 Task: Change  the formatting of the data  Which is Greater than 10 in conditional formating, put the option 'Green Fill with Dark Green Text. 'In the sheet   Prime Sales   book
Action: Mouse moved to (25, 176)
Screenshot: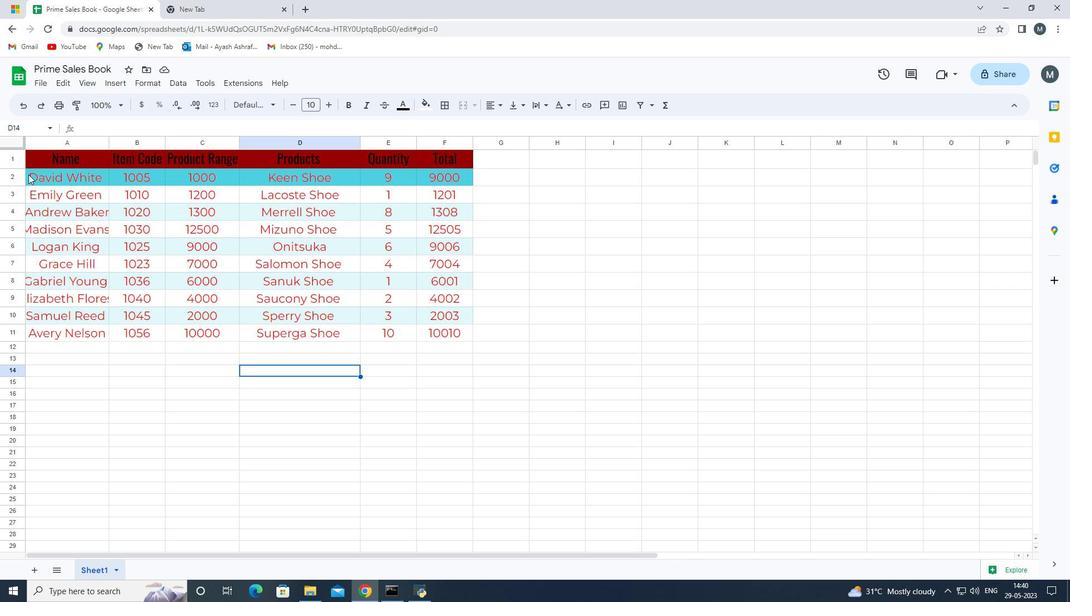 
Action: Mouse pressed left at (25, 176)
Screenshot: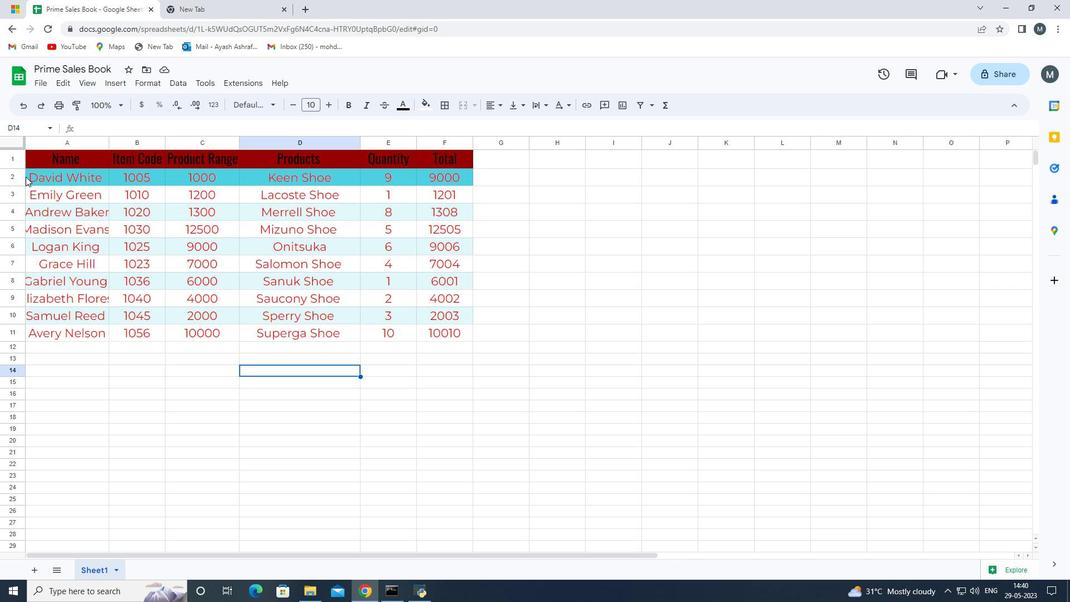 
Action: Mouse moved to (160, 81)
Screenshot: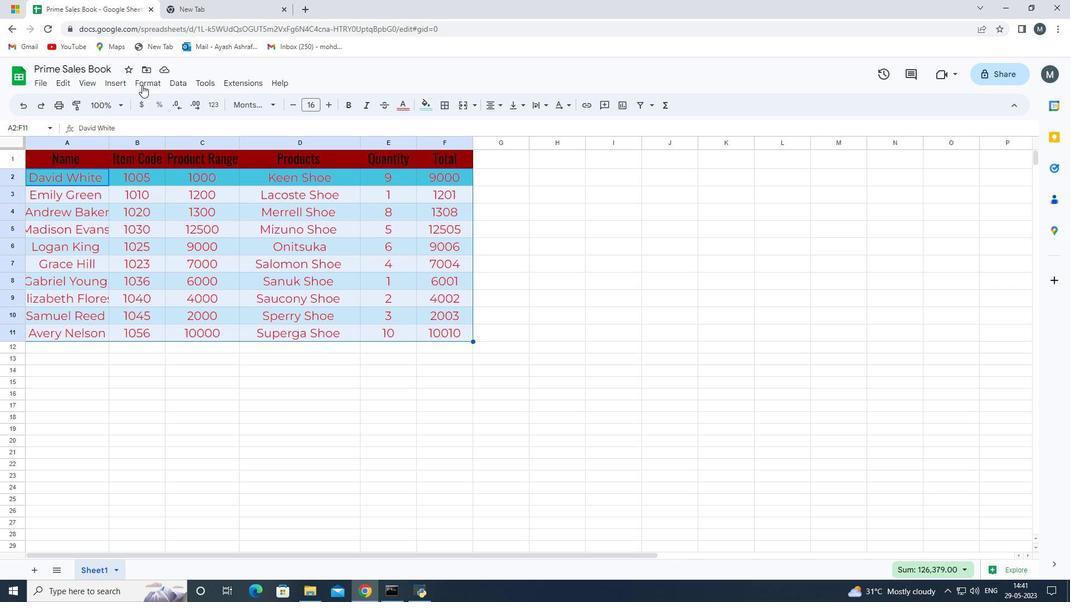 
Action: Mouse pressed left at (160, 81)
Screenshot: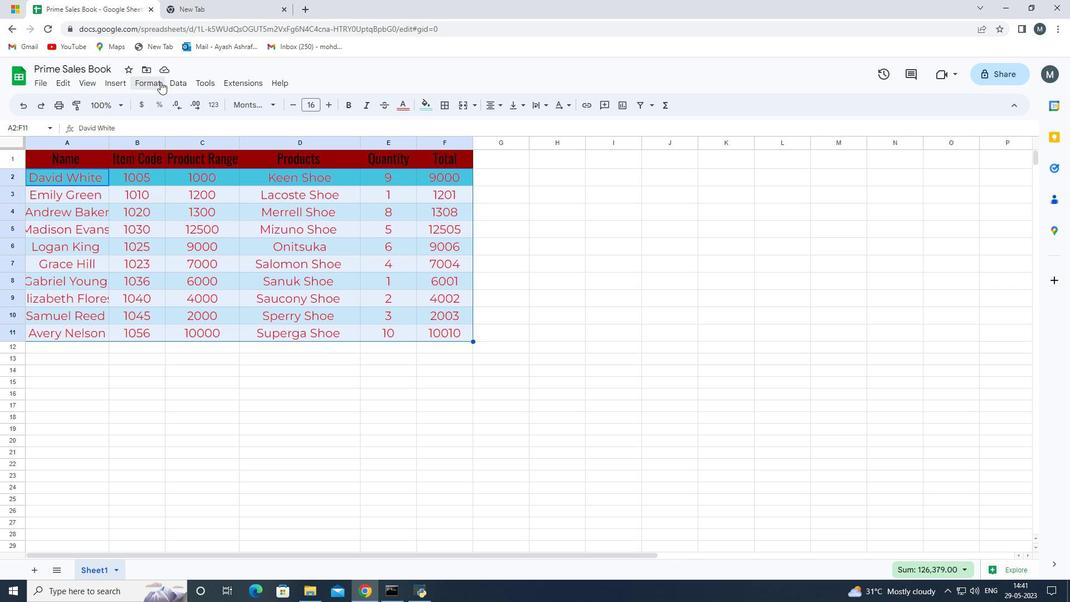 
Action: Mouse moved to (141, 86)
Screenshot: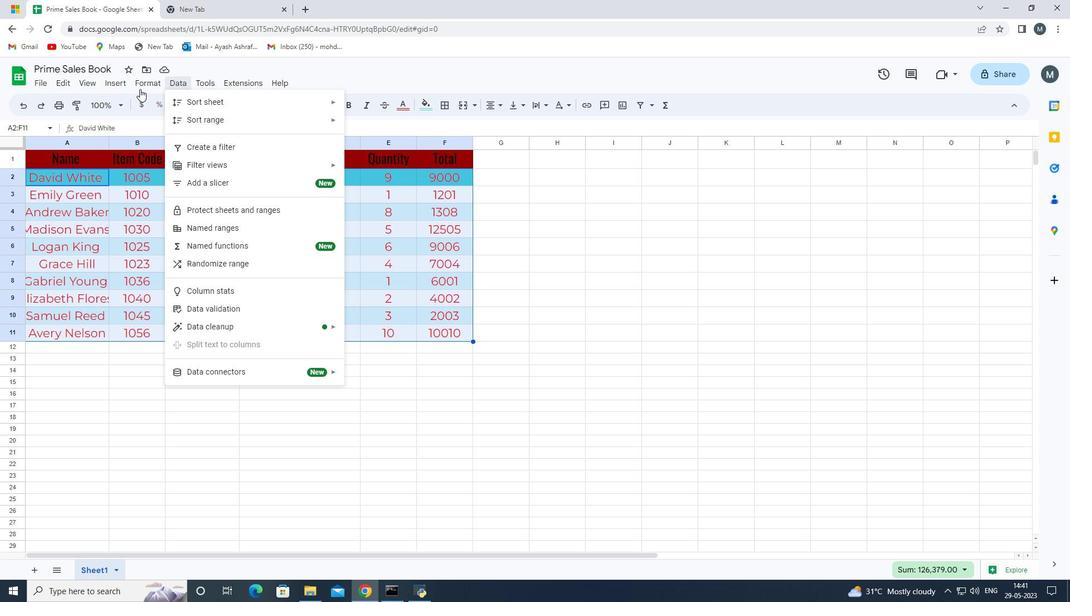 
Action: Mouse pressed left at (141, 86)
Screenshot: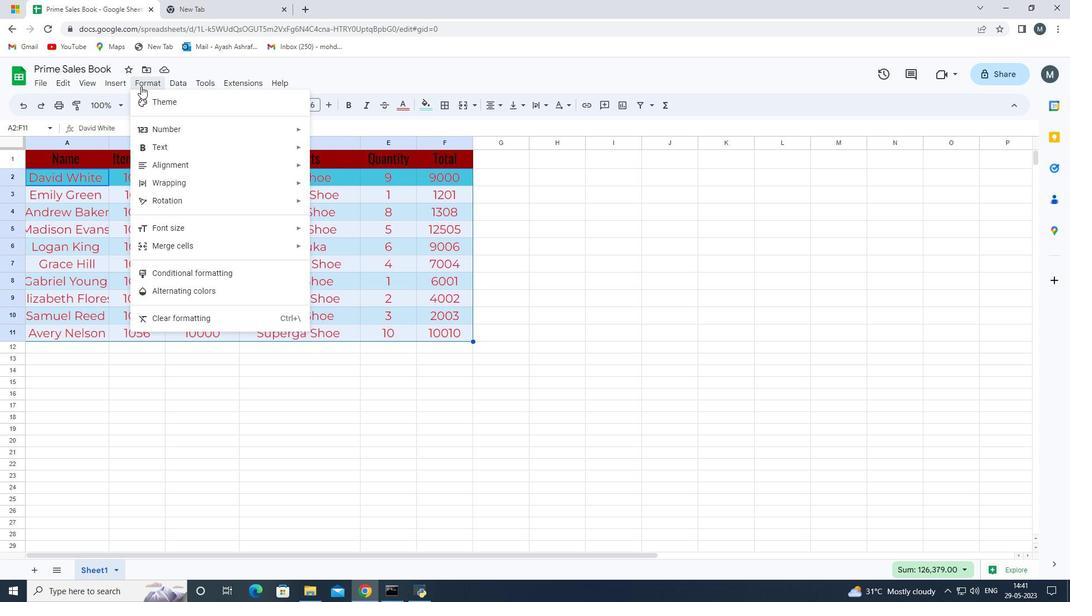 
Action: Mouse moved to (147, 86)
Screenshot: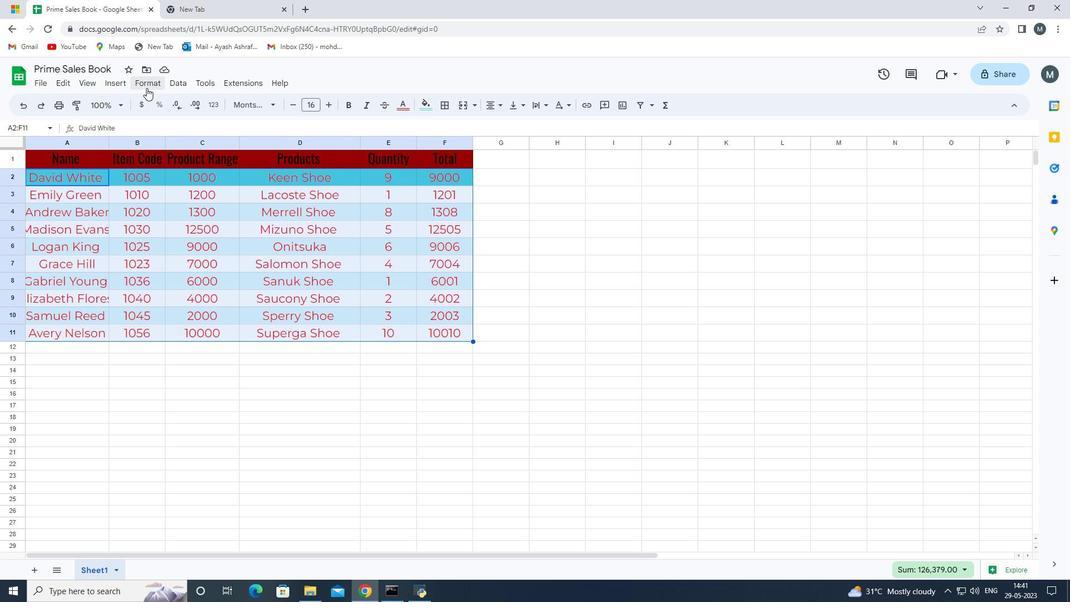 
Action: Mouse pressed left at (147, 86)
Screenshot: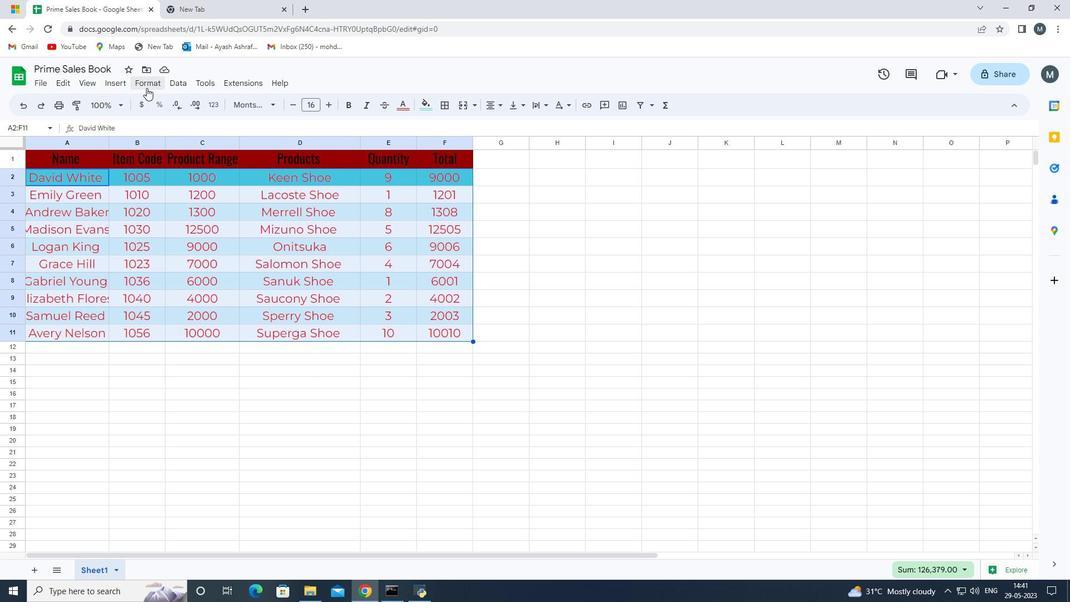 
Action: Mouse moved to (199, 274)
Screenshot: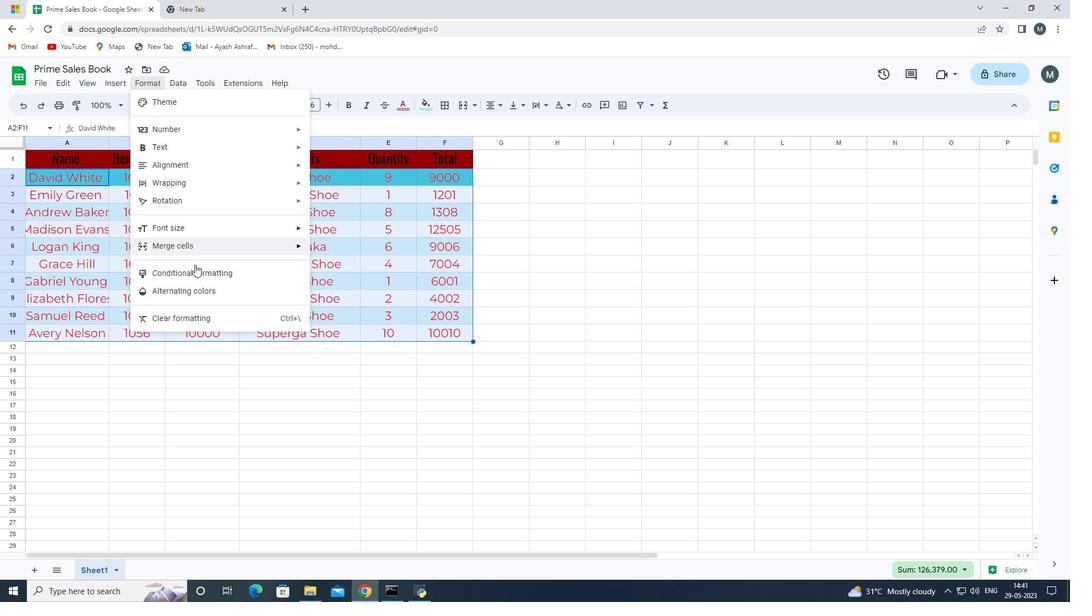 
Action: Mouse pressed left at (199, 274)
Screenshot: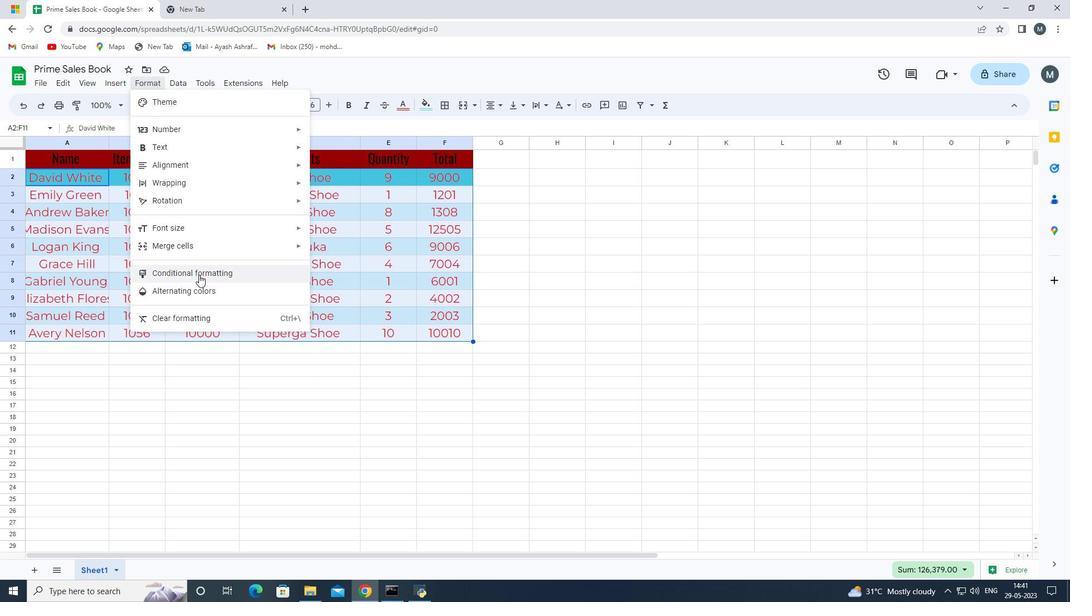 
Action: Mouse moved to (910, 253)
Screenshot: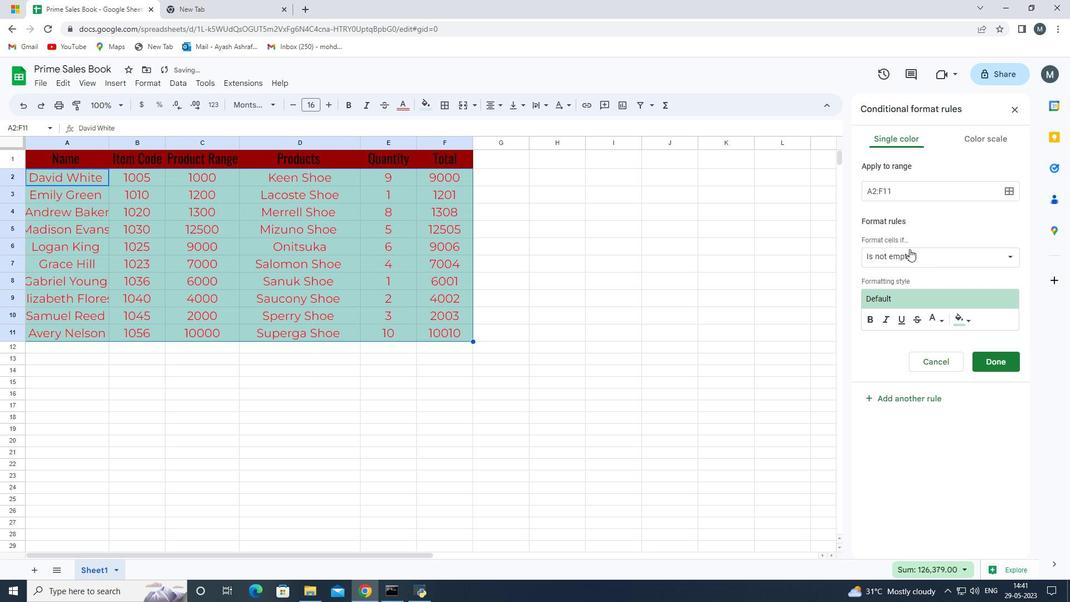 
Action: Mouse pressed left at (910, 253)
Screenshot: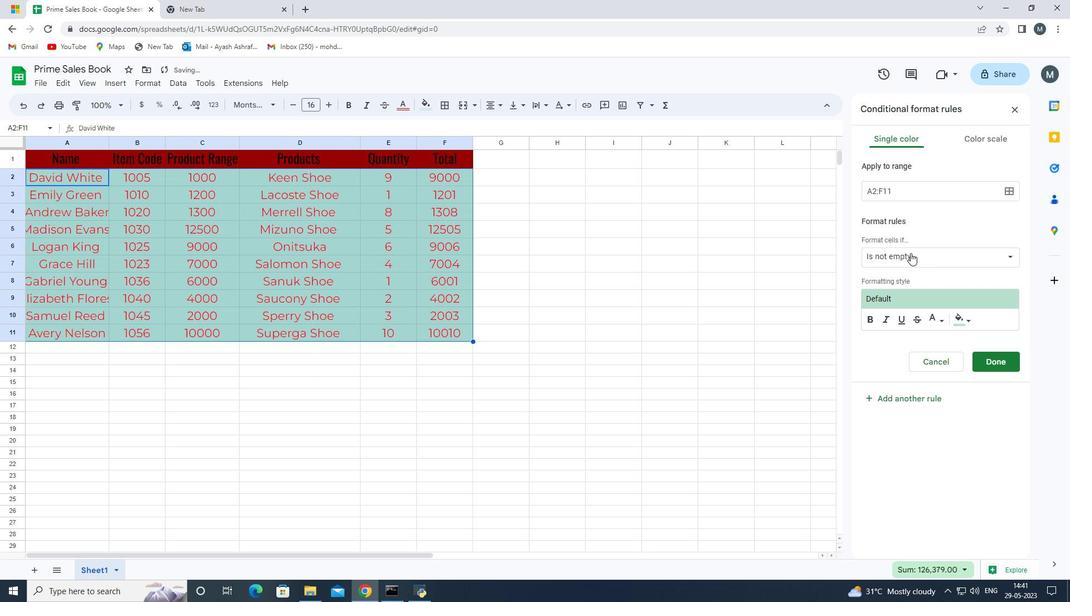 
Action: Mouse moved to (927, 437)
Screenshot: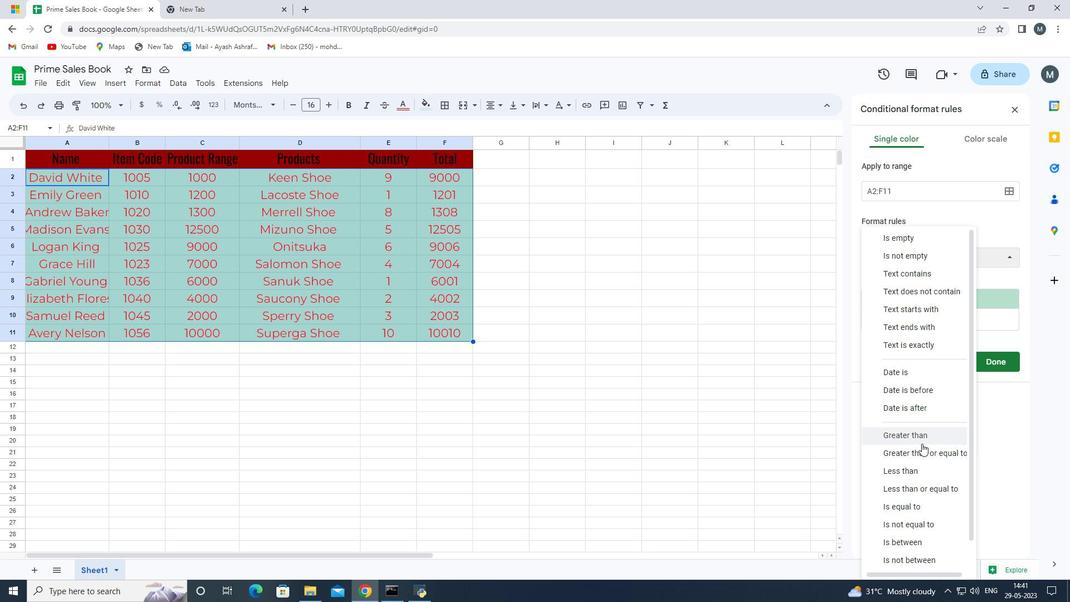 
Action: Mouse pressed left at (927, 437)
Screenshot: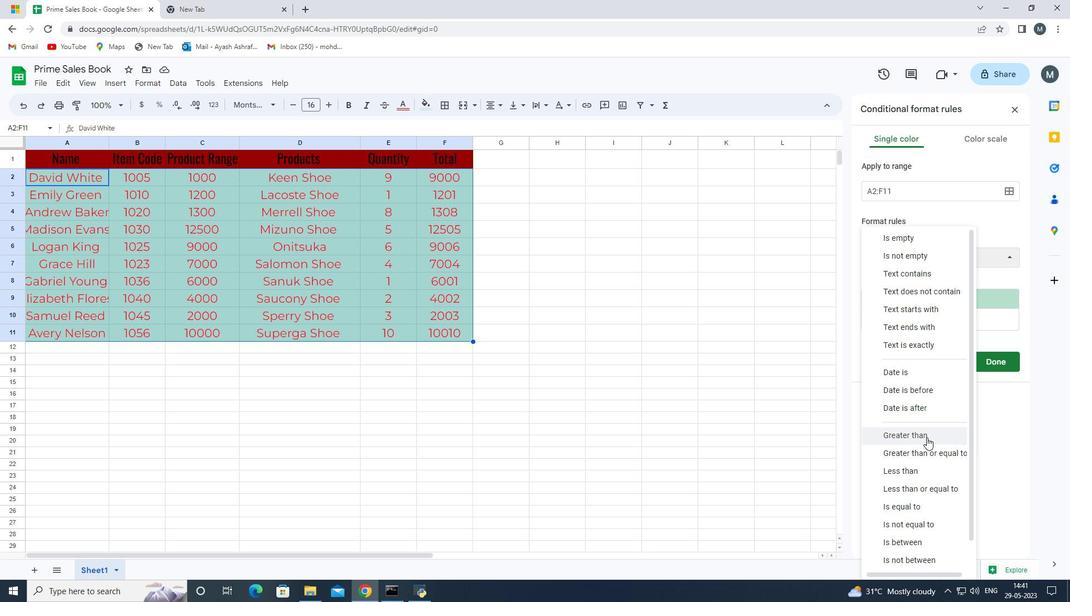 
Action: Mouse moved to (906, 283)
Screenshot: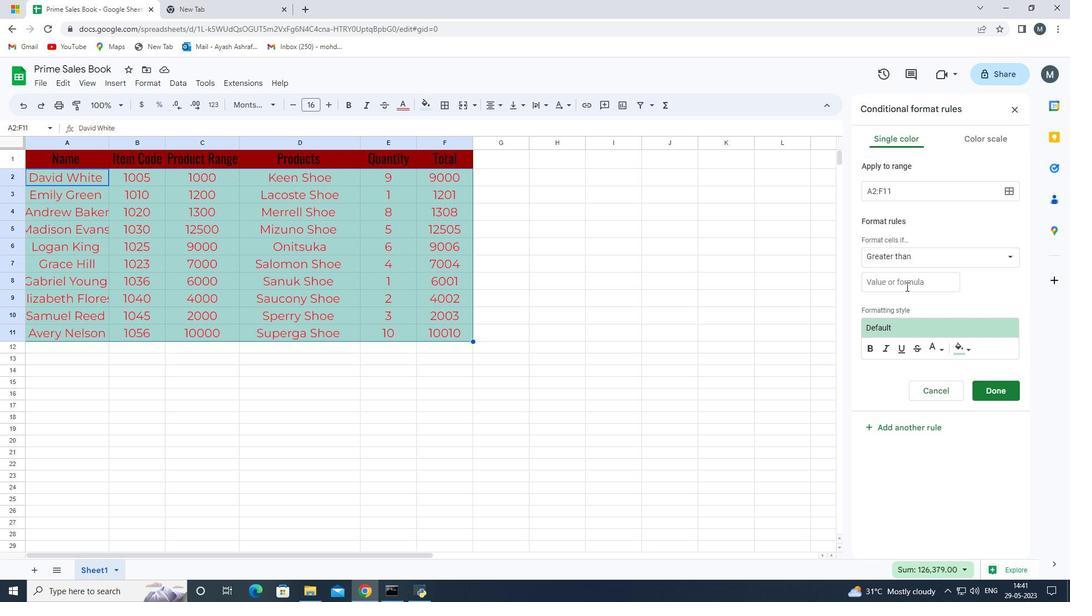 
Action: Mouse pressed left at (906, 283)
Screenshot: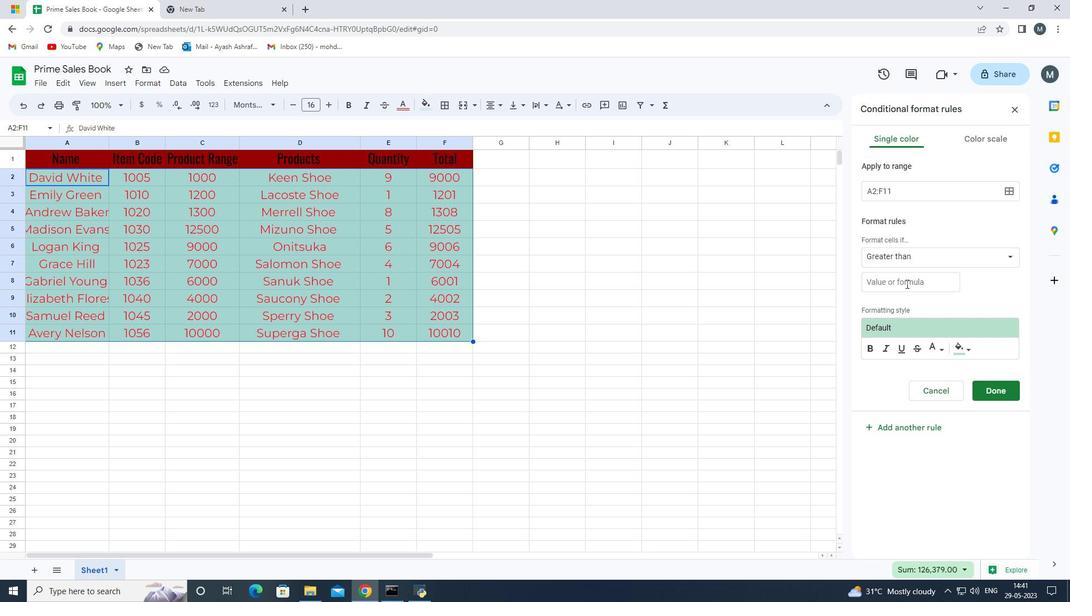 
Action: Key pressed 10
Screenshot: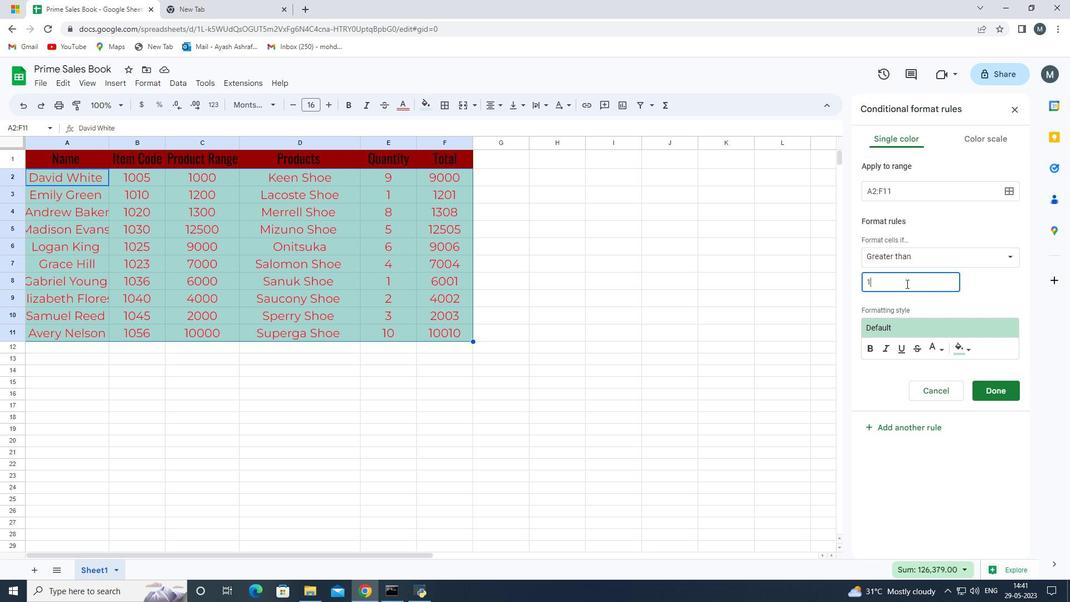 
Action: Mouse moved to (969, 348)
Screenshot: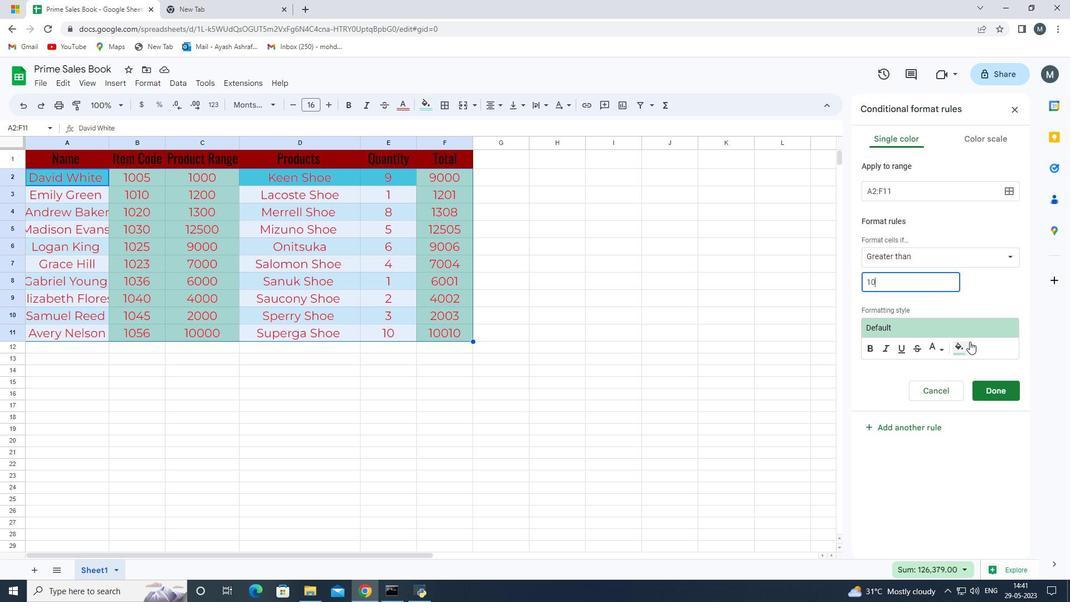
Action: Mouse pressed left at (969, 348)
Screenshot: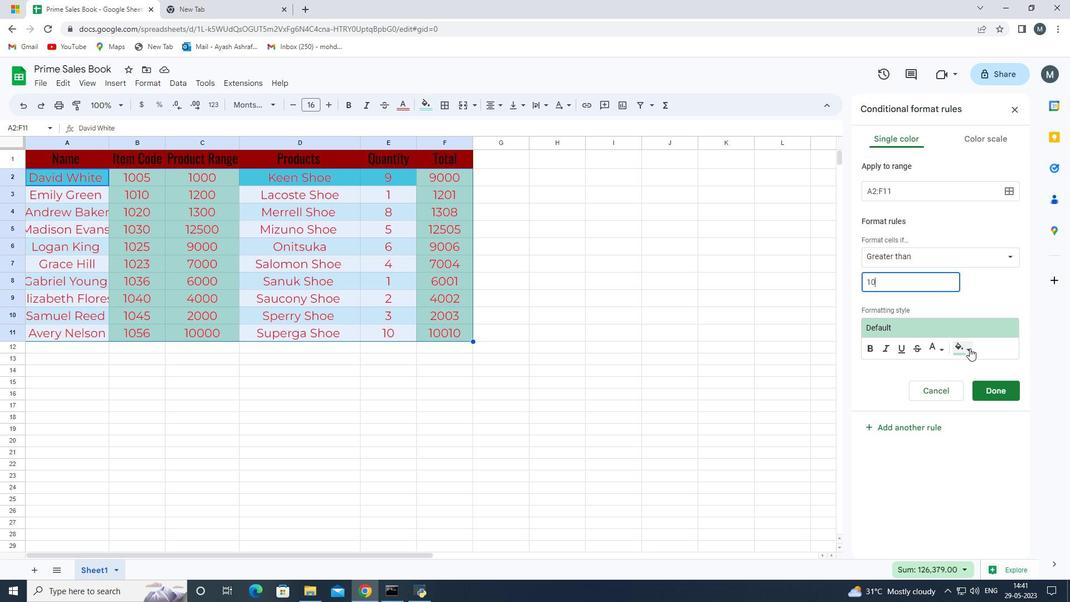
Action: Mouse moved to (899, 403)
Screenshot: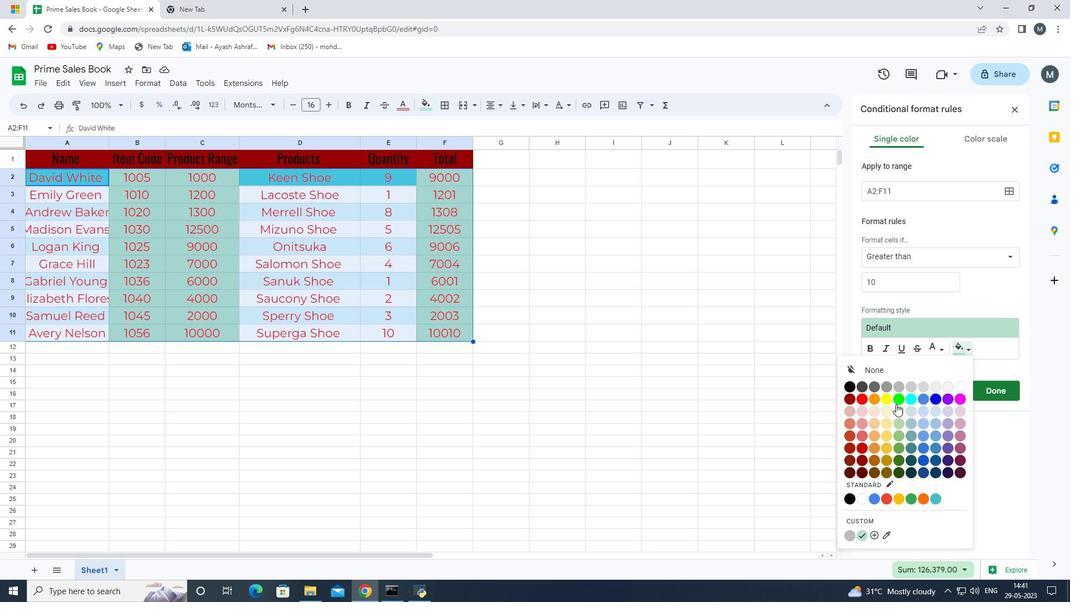
Action: Mouse pressed left at (899, 403)
Screenshot: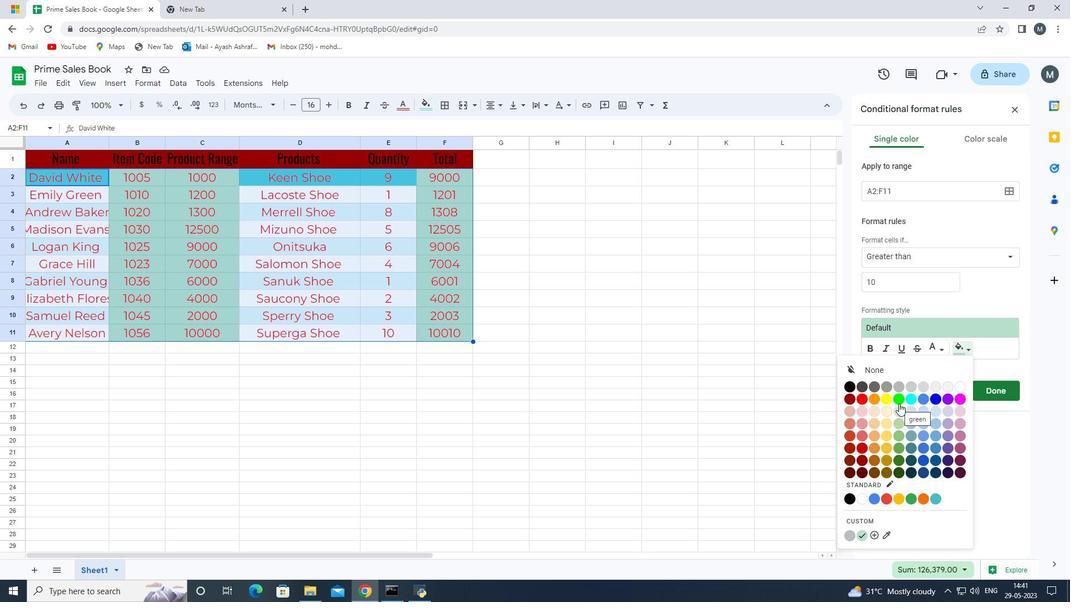 
Action: Mouse moved to (934, 351)
Screenshot: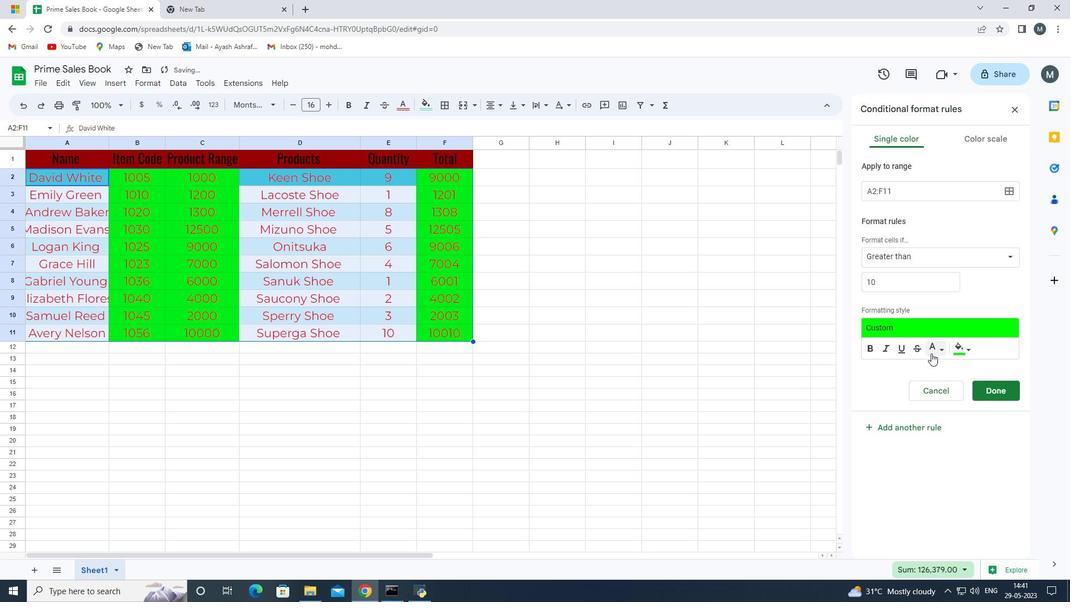 
Action: Mouse pressed left at (934, 351)
Screenshot: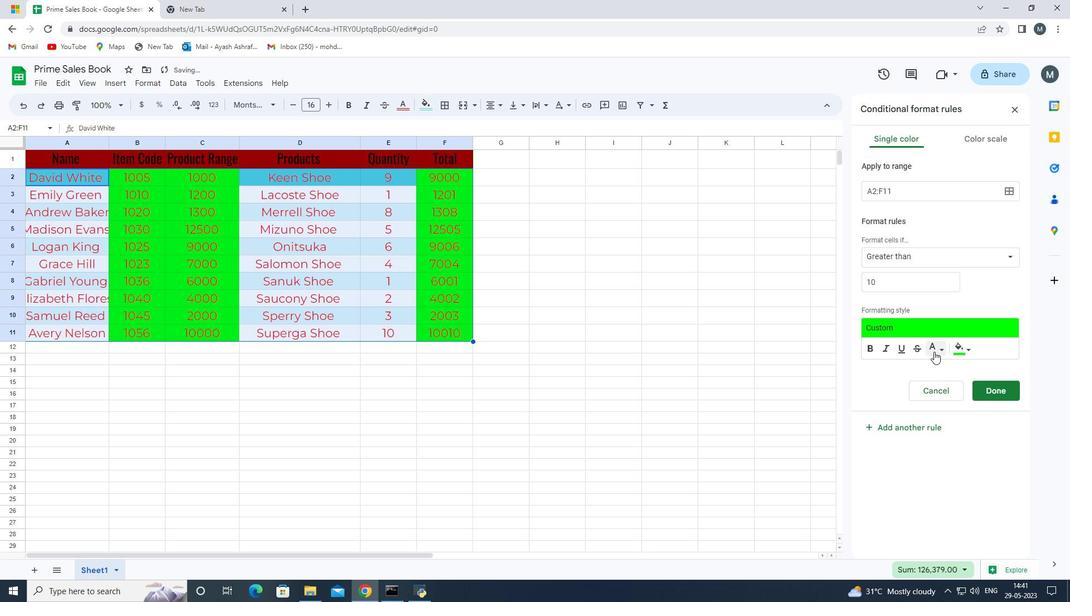 
Action: Mouse moved to (988, 401)
Screenshot: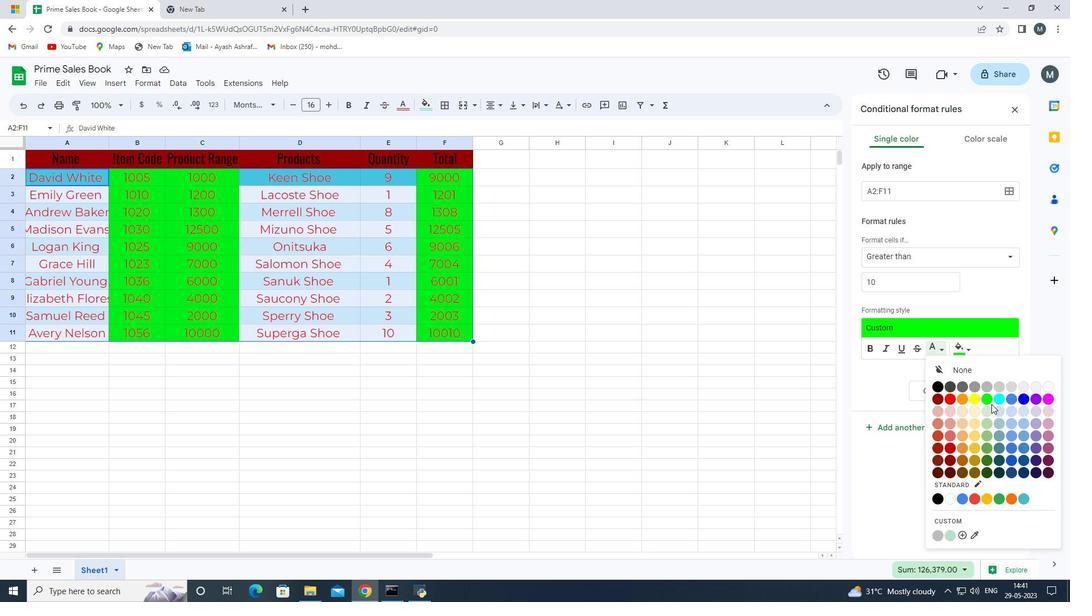 
Action: Mouse pressed left at (988, 401)
Screenshot: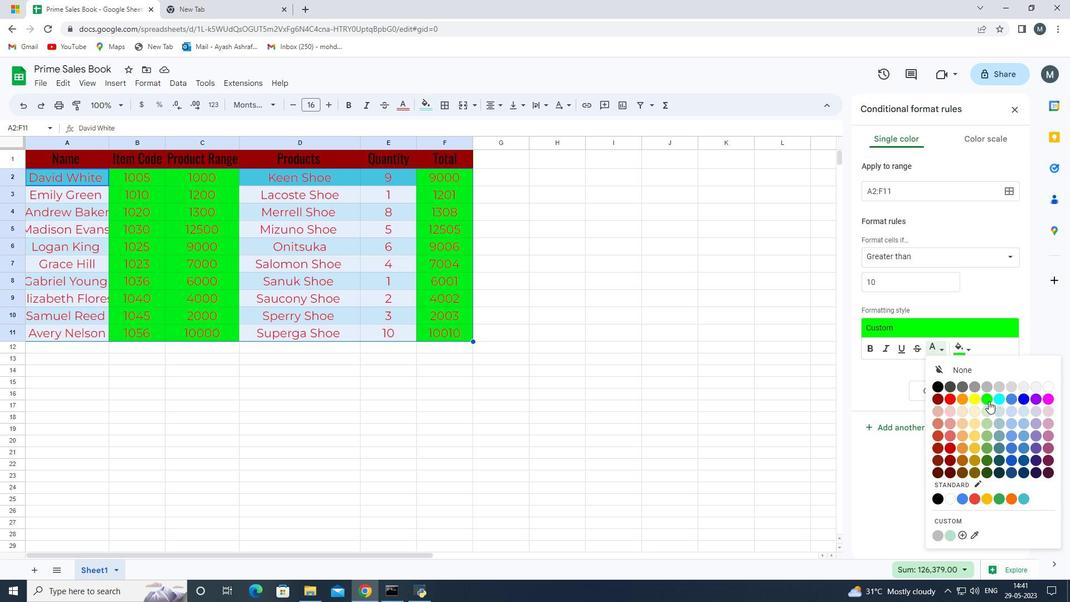 
Action: Mouse moved to (937, 352)
Screenshot: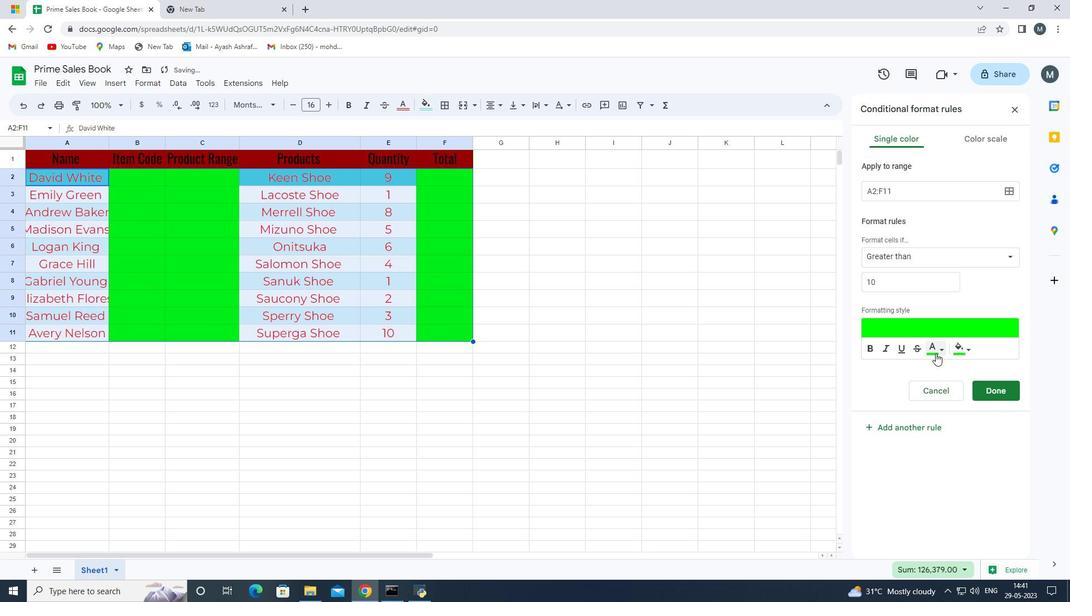 
Action: Mouse pressed left at (937, 352)
Screenshot: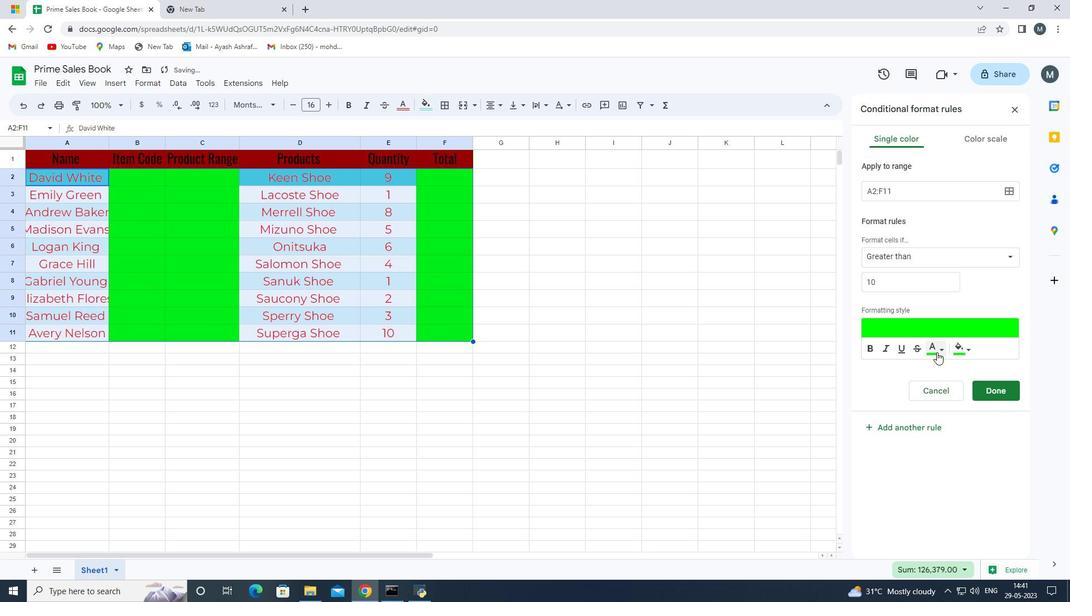 
Action: Mouse moved to (983, 461)
Screenshot: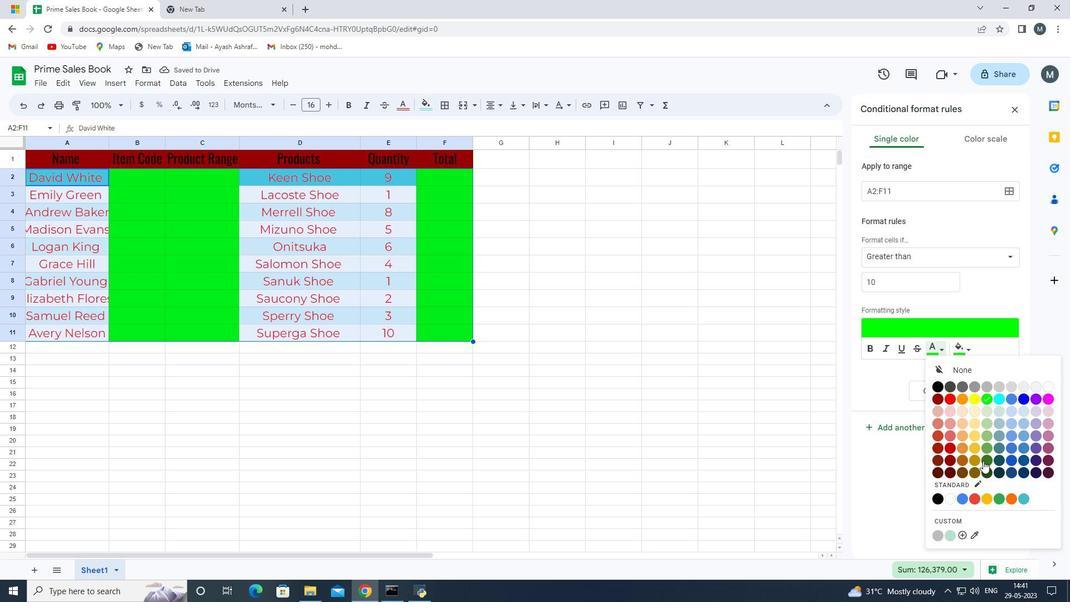 
Action: Mouse pressed left at (983, 461)
Screenshot: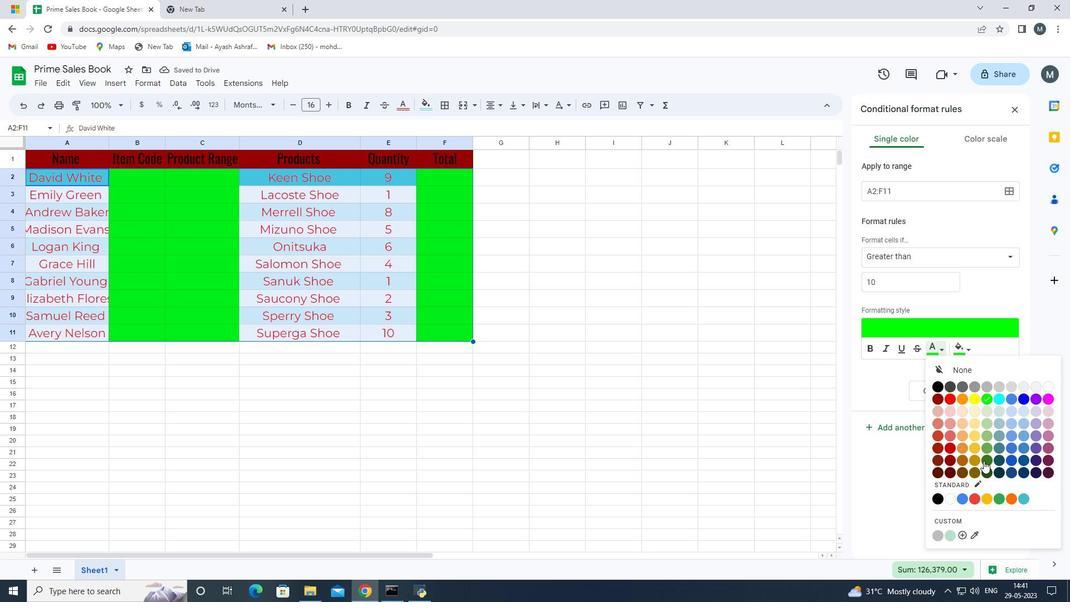 
Action: Mouse moved to (559, 453)
Screenshot: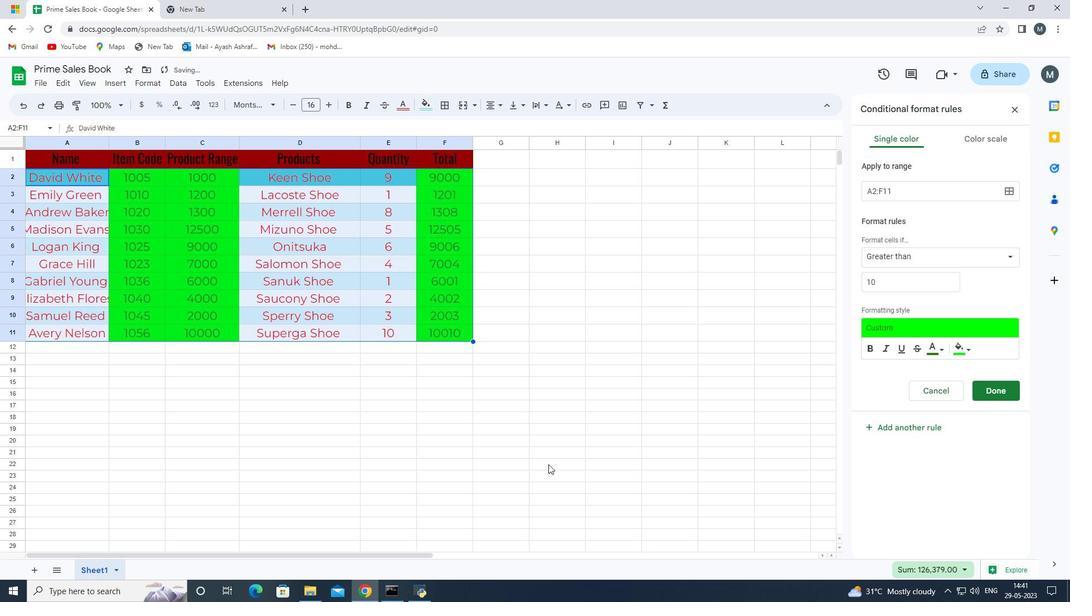 
Action: Mouse pressed left at (559, 453)
Screenshot: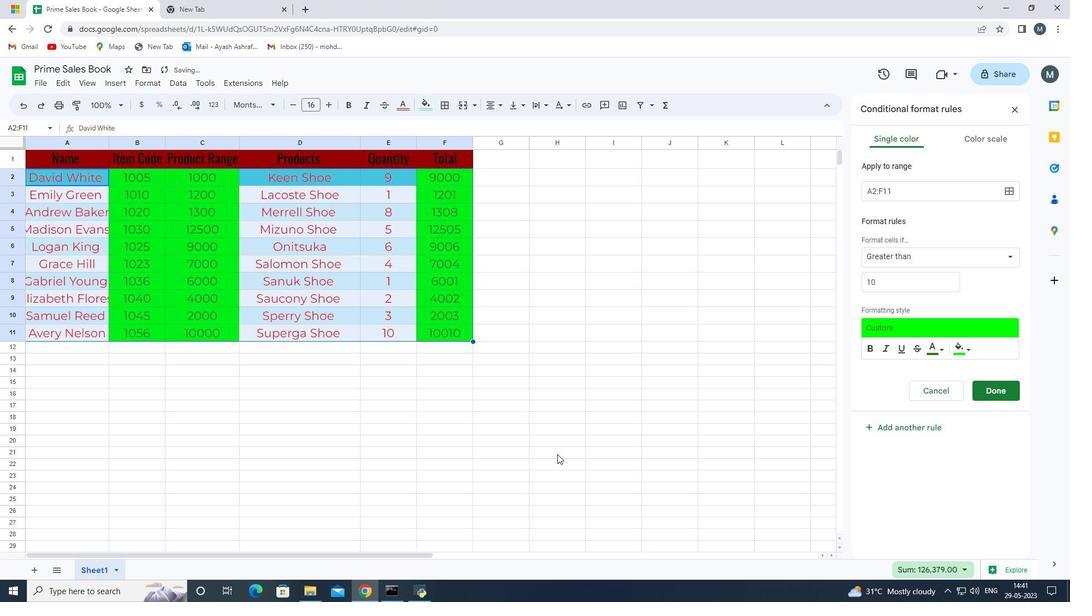 
